 Task: Create board using template design huddle.
Action: Mouse moved to (258, 66)
Screenshot: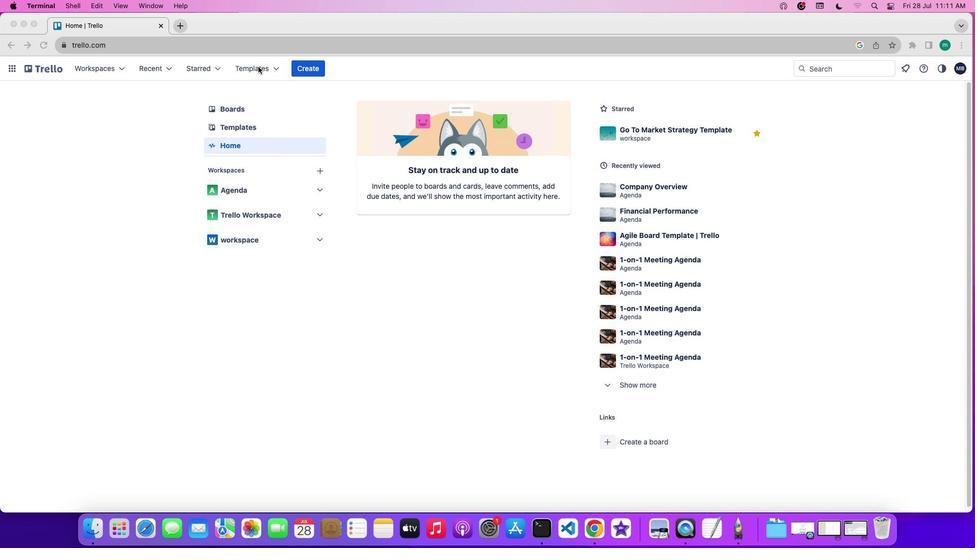 
Action: Mouse pressed left at (258, 66)
Screenshot: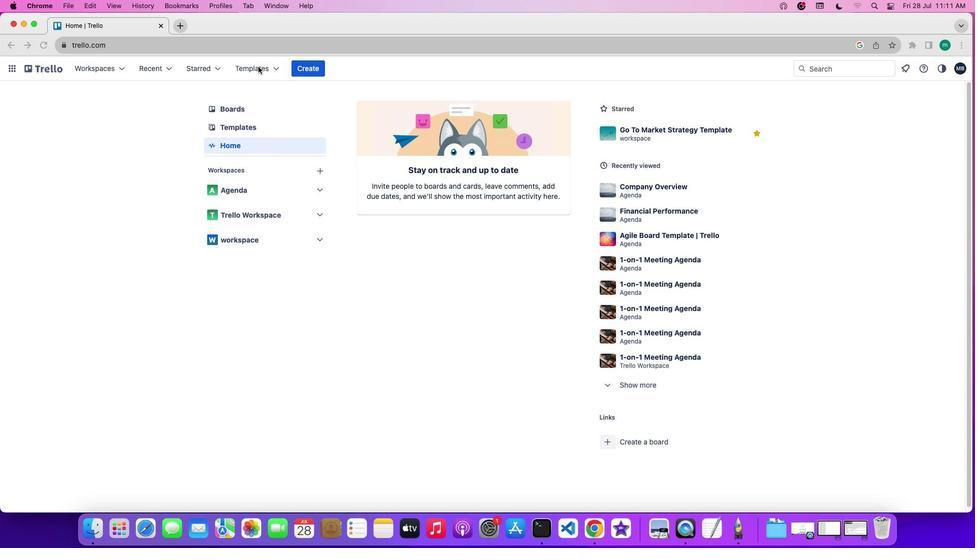 
Action: Mouse pressed left at (258, 66)
Screenshot: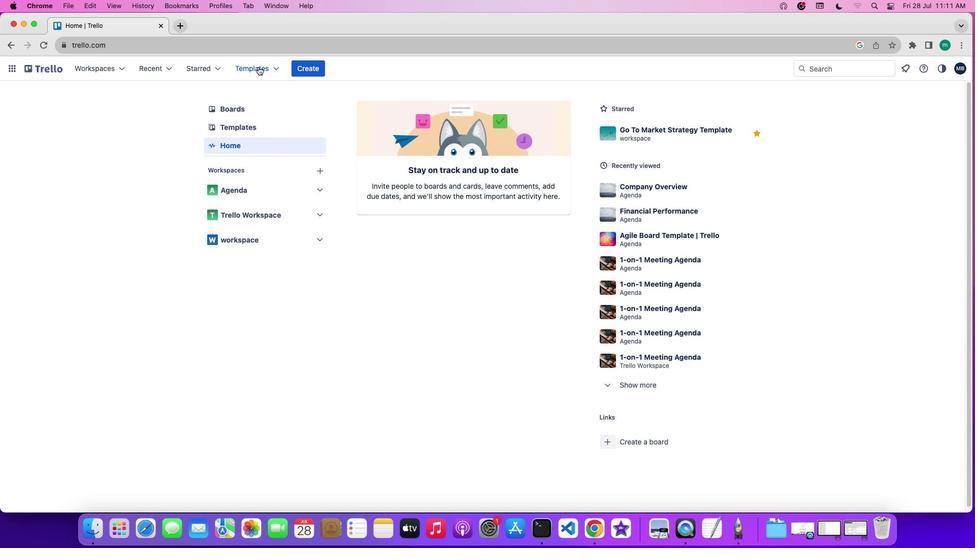 
Action: Mouse pressed left at (258, 66)
Screenshot: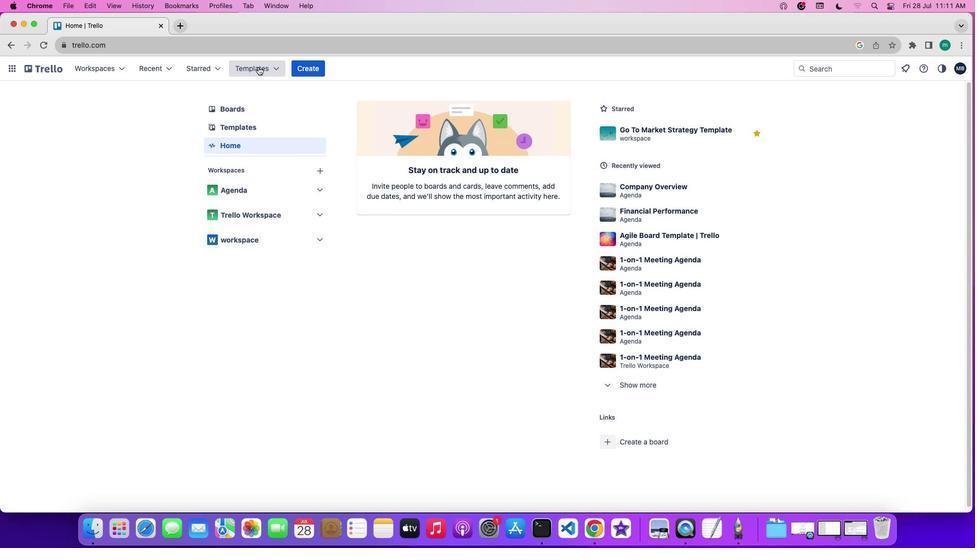 
Action: Mouse moved to (278, 187)
Screenshot: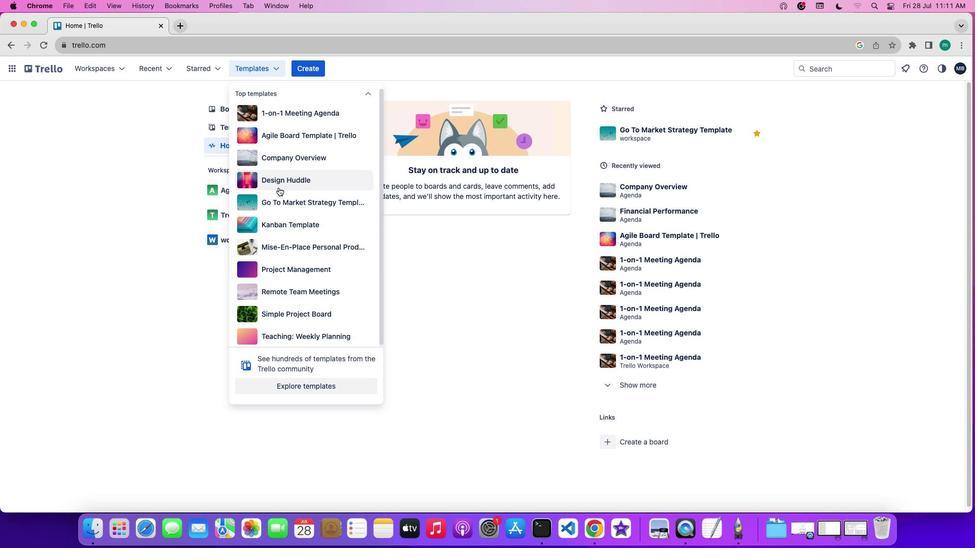 
Action: Mouse pressed left at (278, 187)
Screenshot: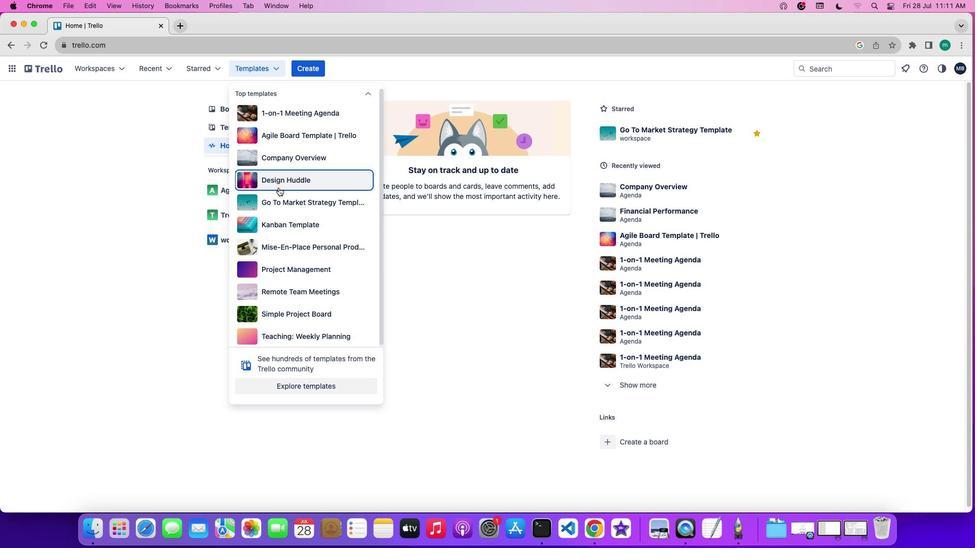 
Action: Mouse moved to (315, 403)
Screenshot: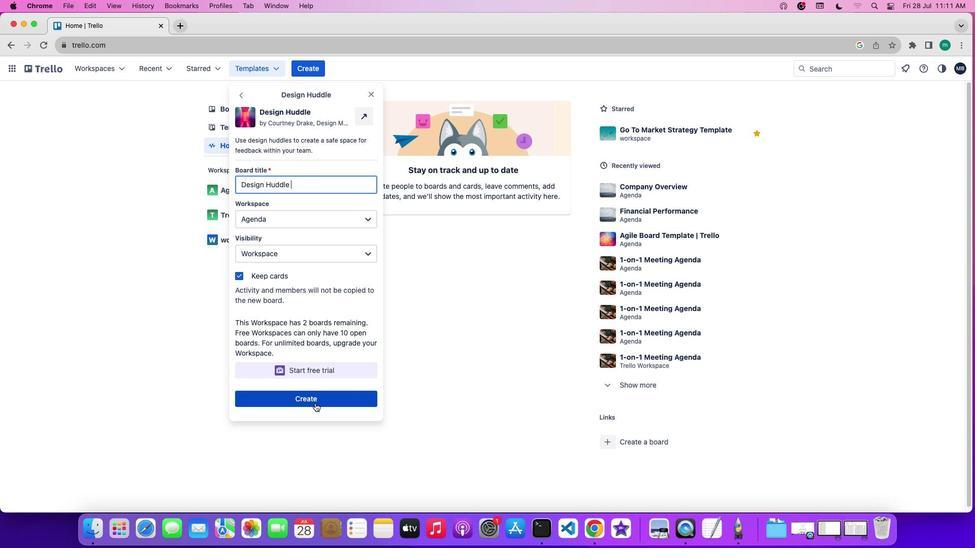 
Action: Mouse pressed left at (315, 403)
Screenshot: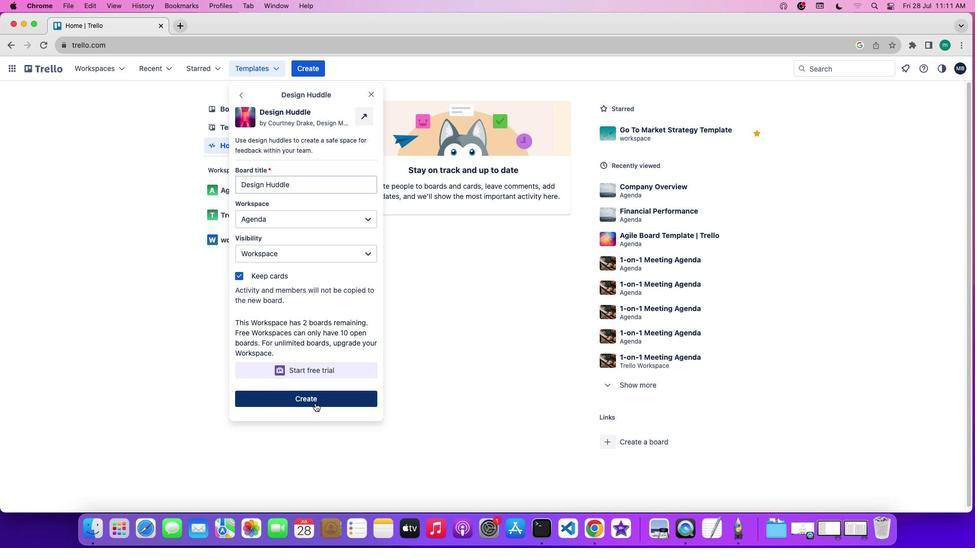 
Action: Mouse moved to (401, 401)
Screenshot: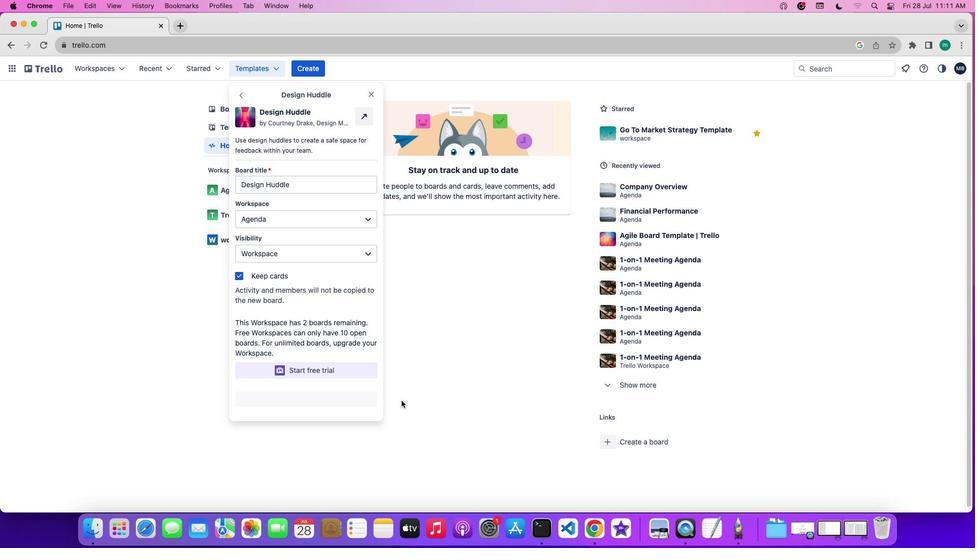 
